 Task: Look for properties with more than 5+ garages.
Action: Mouse moved to (528, 226)
Screenshot: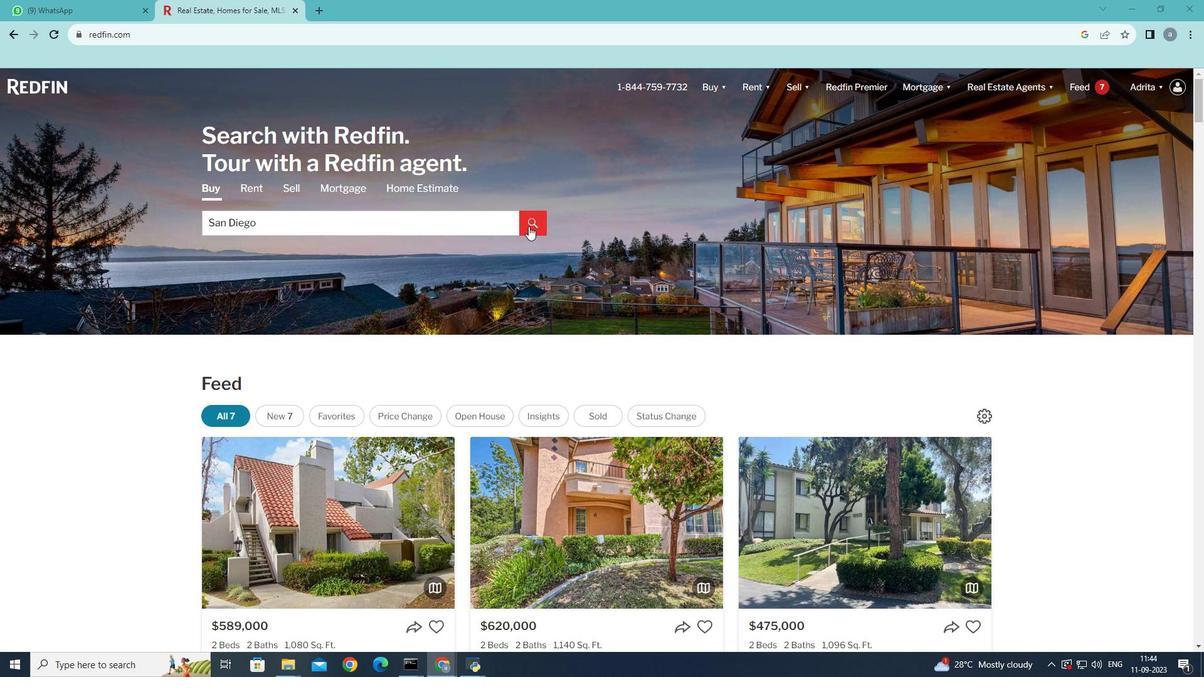 
Action: Mouse pressed left at (528, 226)
Screenshot: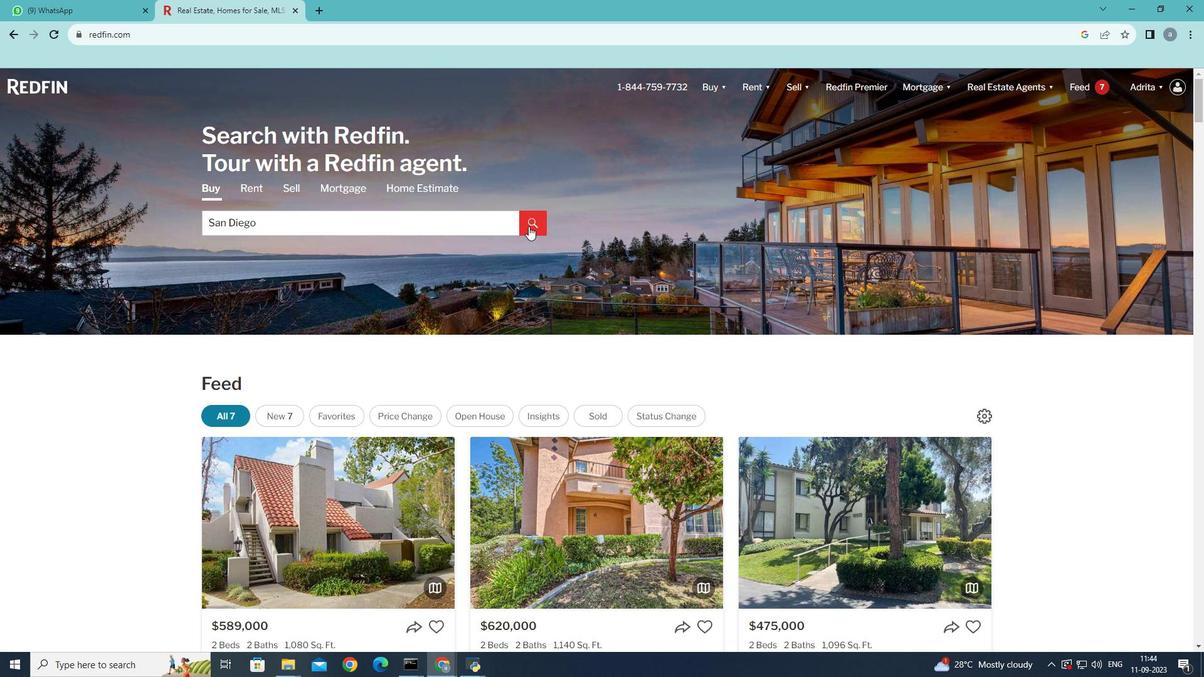 
Action: Mouse moved to (1089, 168)
Screenshot: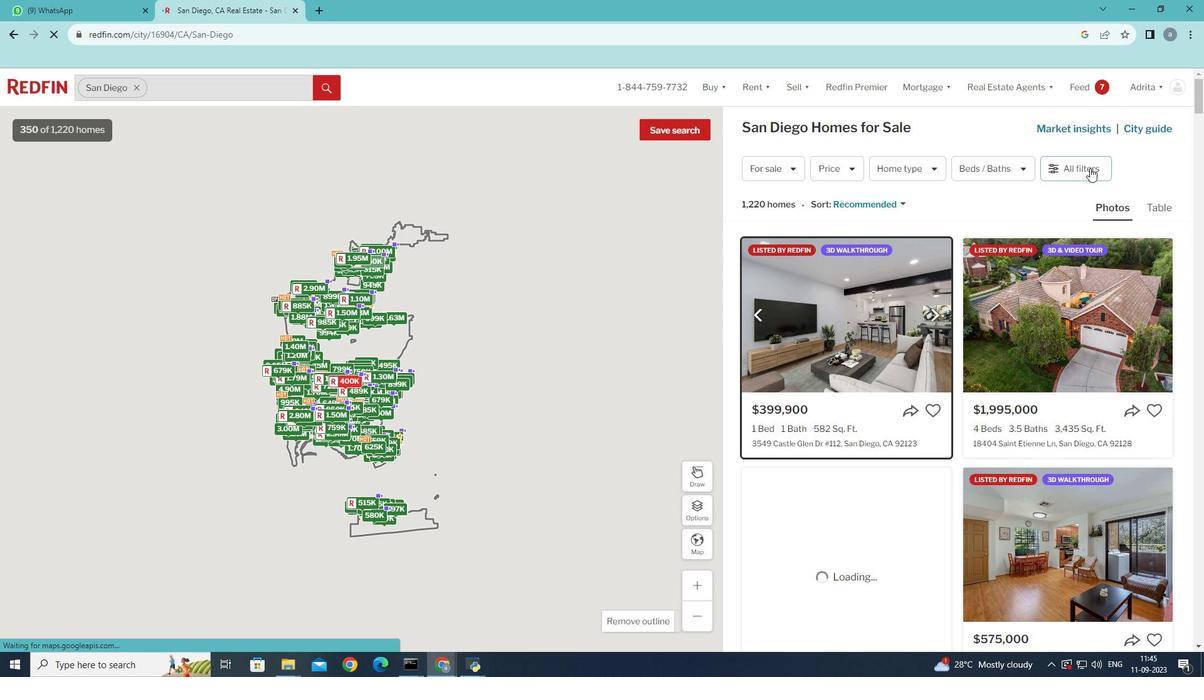 
Action: Mouse pressed left at (1089, 168)
Screenshot: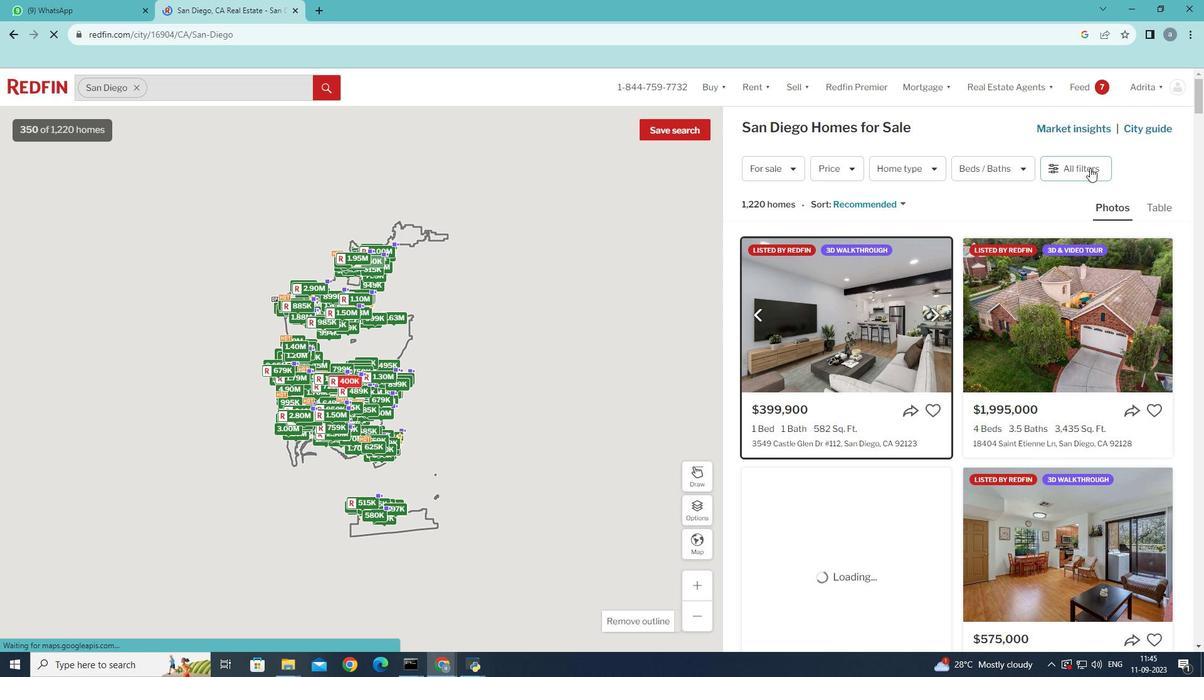 
Action: Mouse pressed left at (1089, 168)
Screenshot: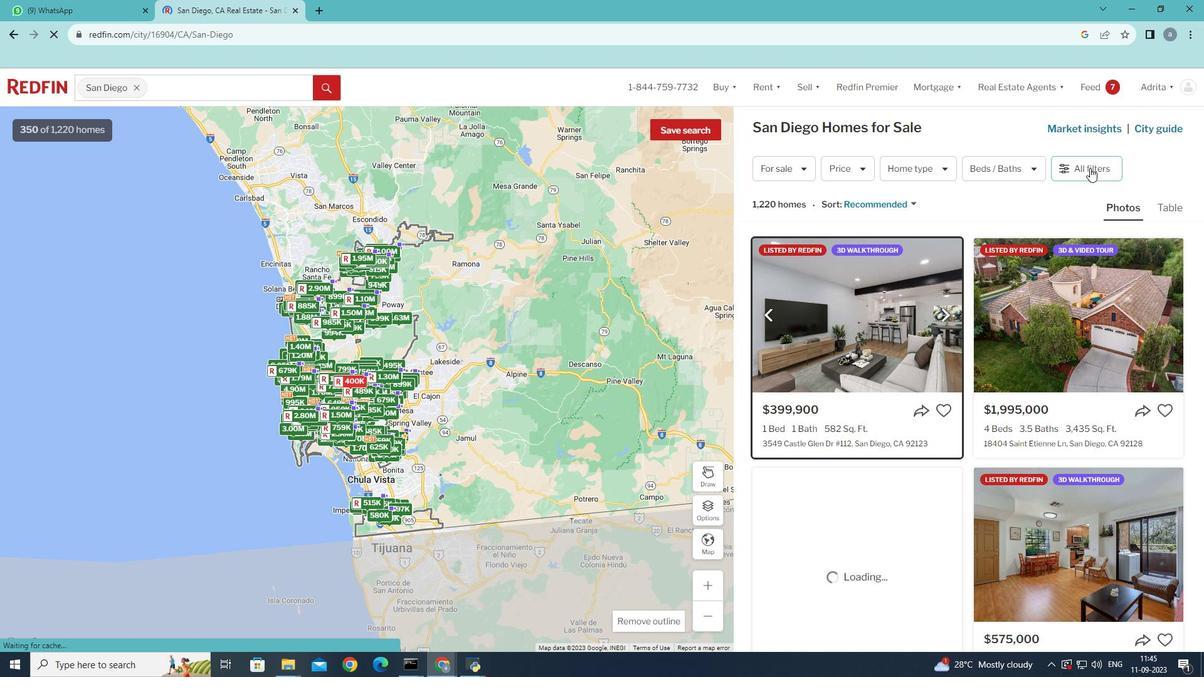 
Action: Mouse moved to (906, 114)
Screenshot: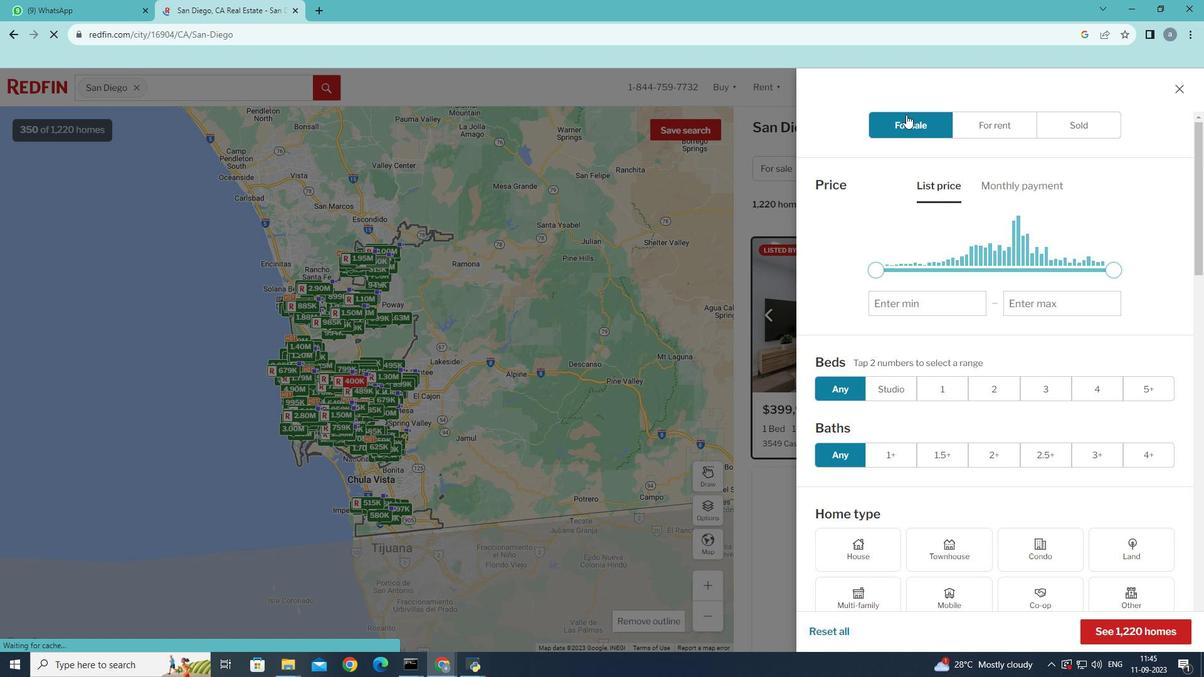 
Action: Mouse pressed left at (906, 114)
Screenshot: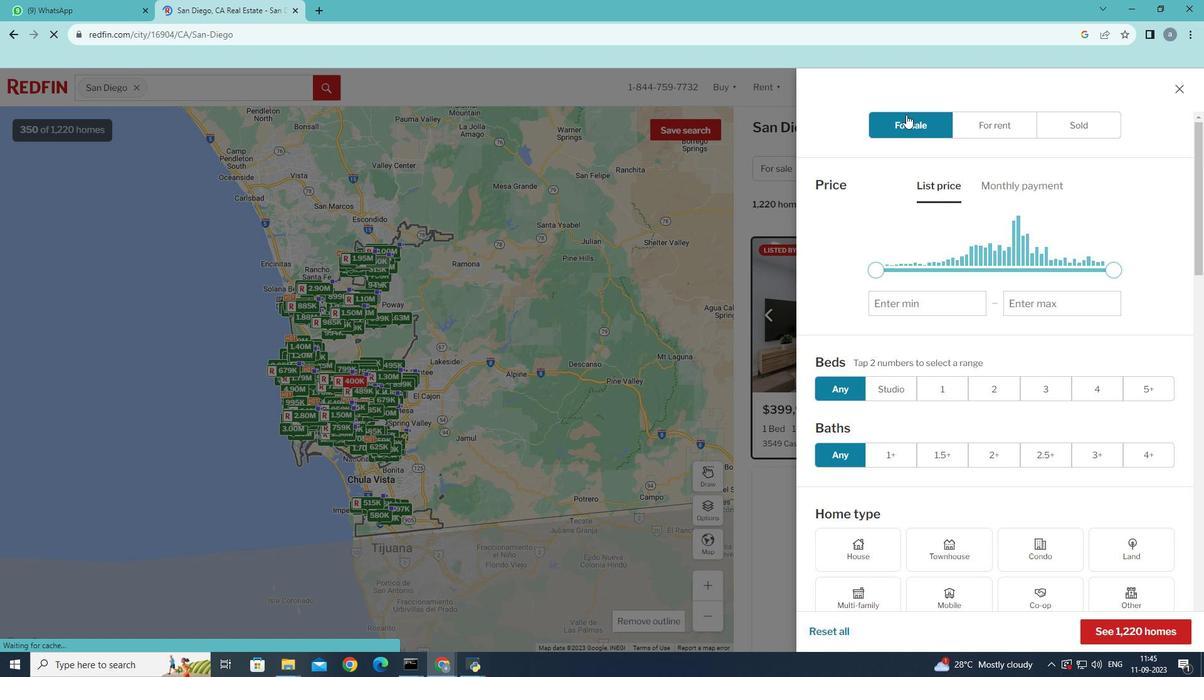 
Action: Mouse moved to (997, 257)
Screenshot: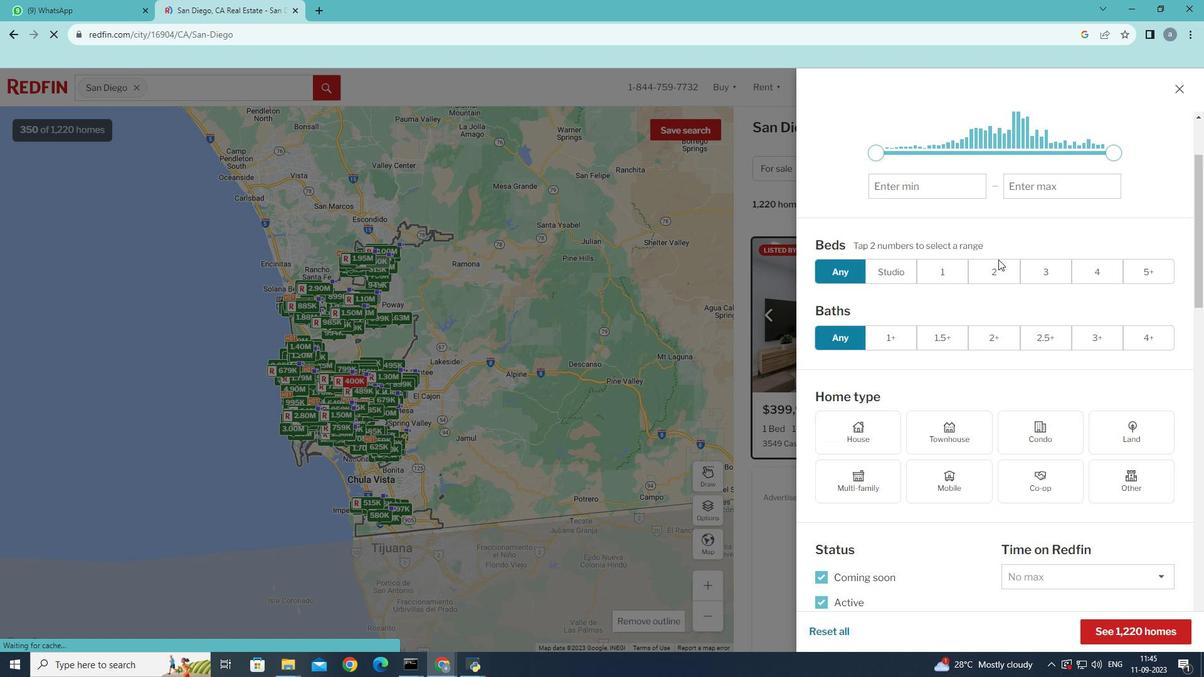 
Action: Mouse scrolled (997, 256) with delta (0, 0)
Screenshot: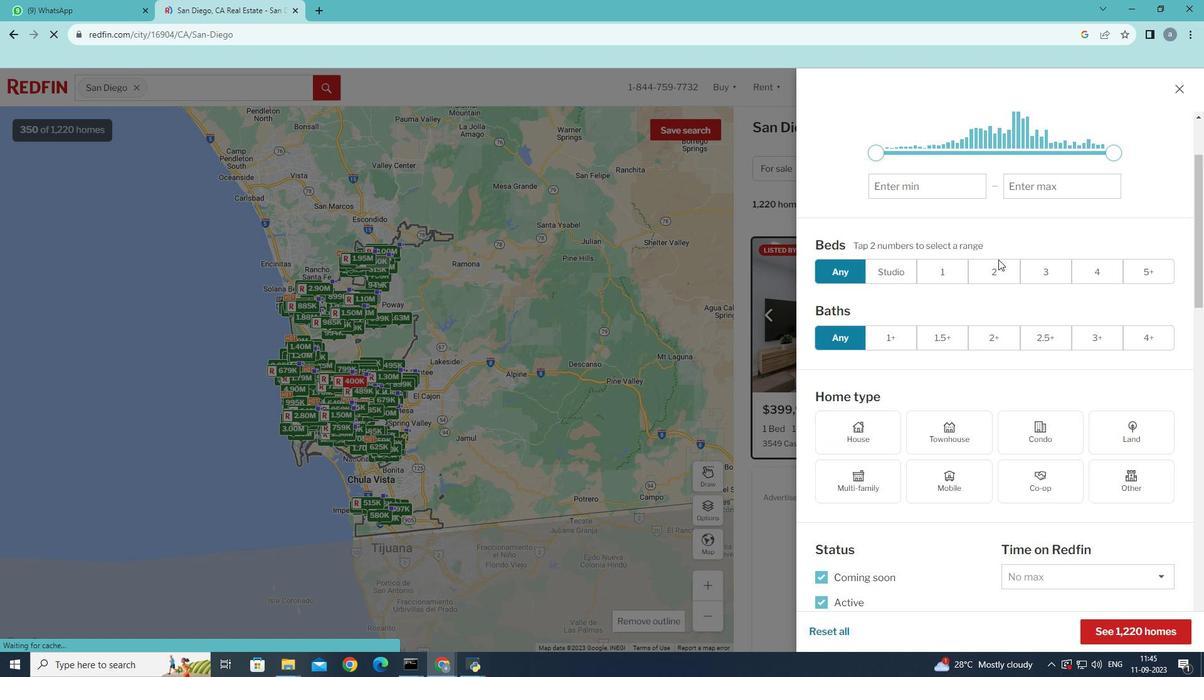 
Action: Mouse moved to (997, 258)
Screenshot: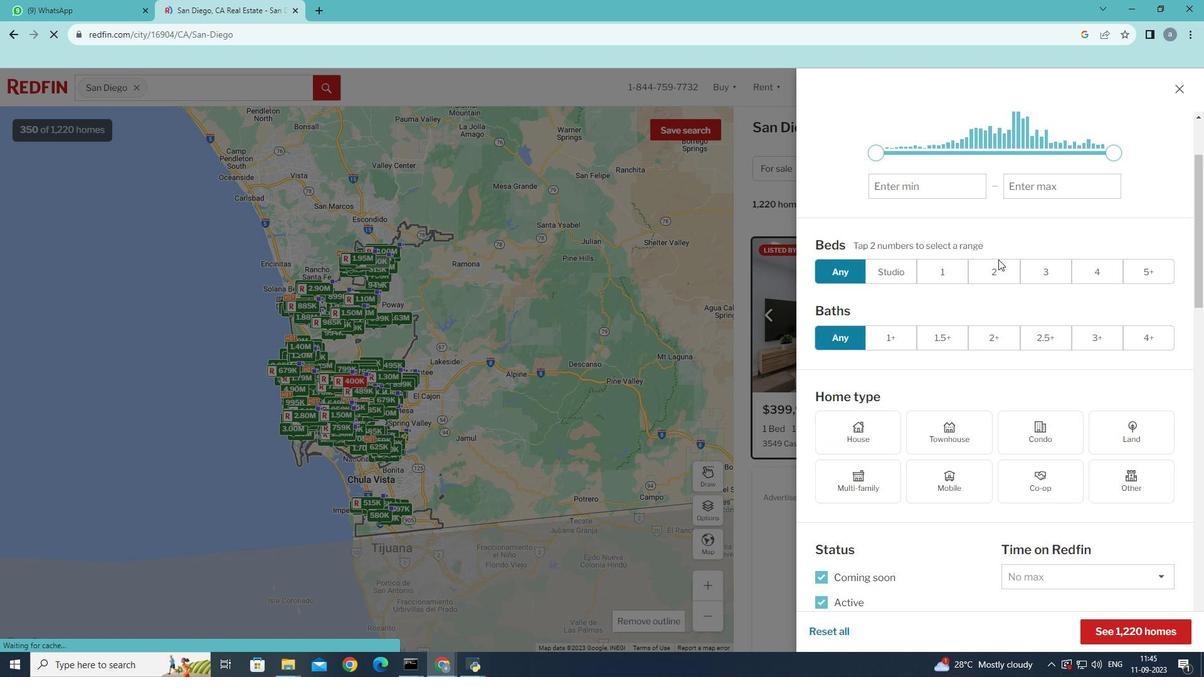 
Action: Mouse scrolled (997, 257) with delta (0, 0)
Screenshot: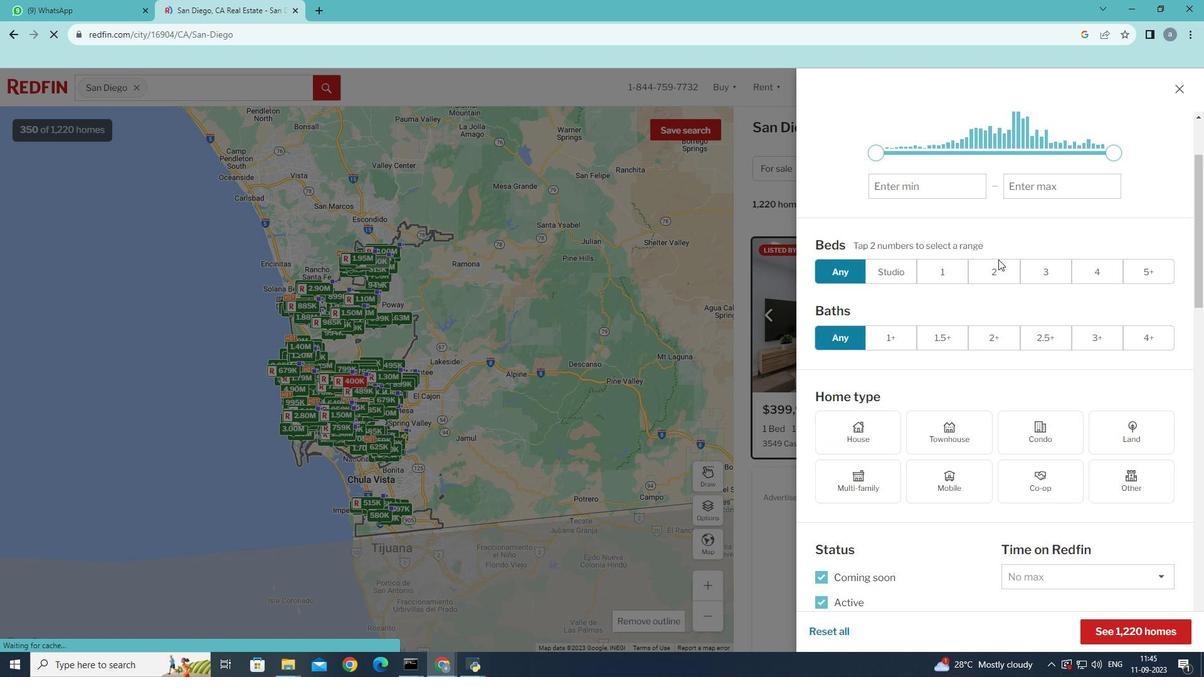 
Action: Mouse moved to (998, 259)
Screenshot: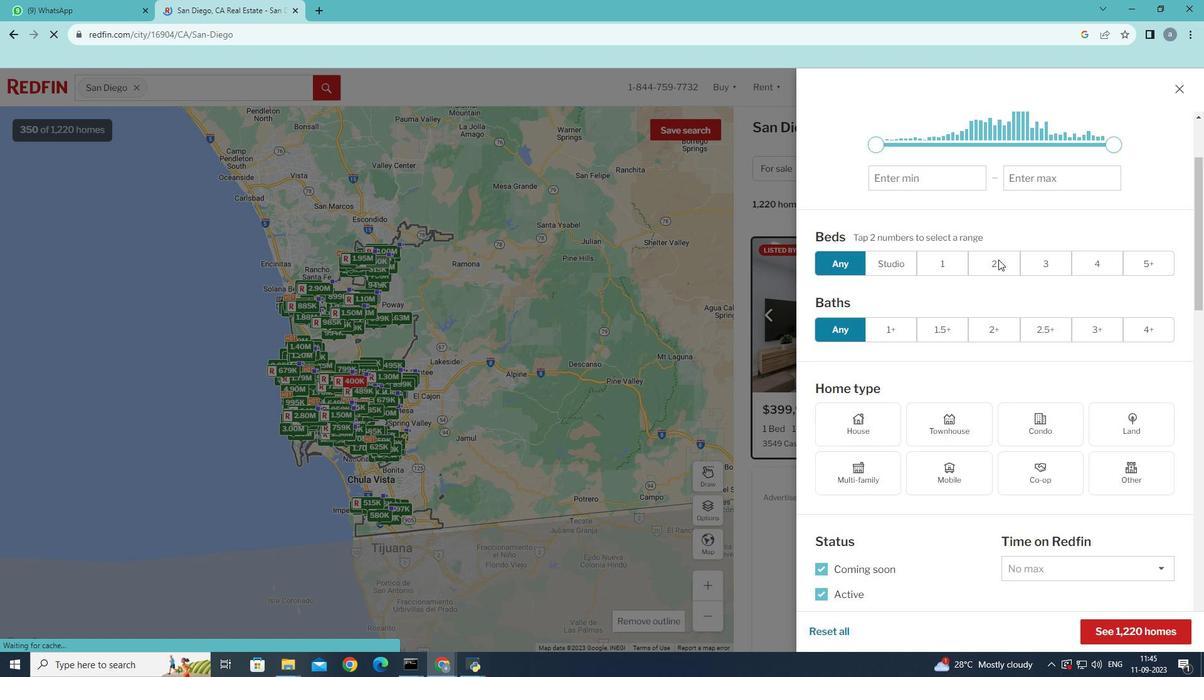 
Action: Mouse scrolled (998, 258) with delta (0, 0)
Screenshot: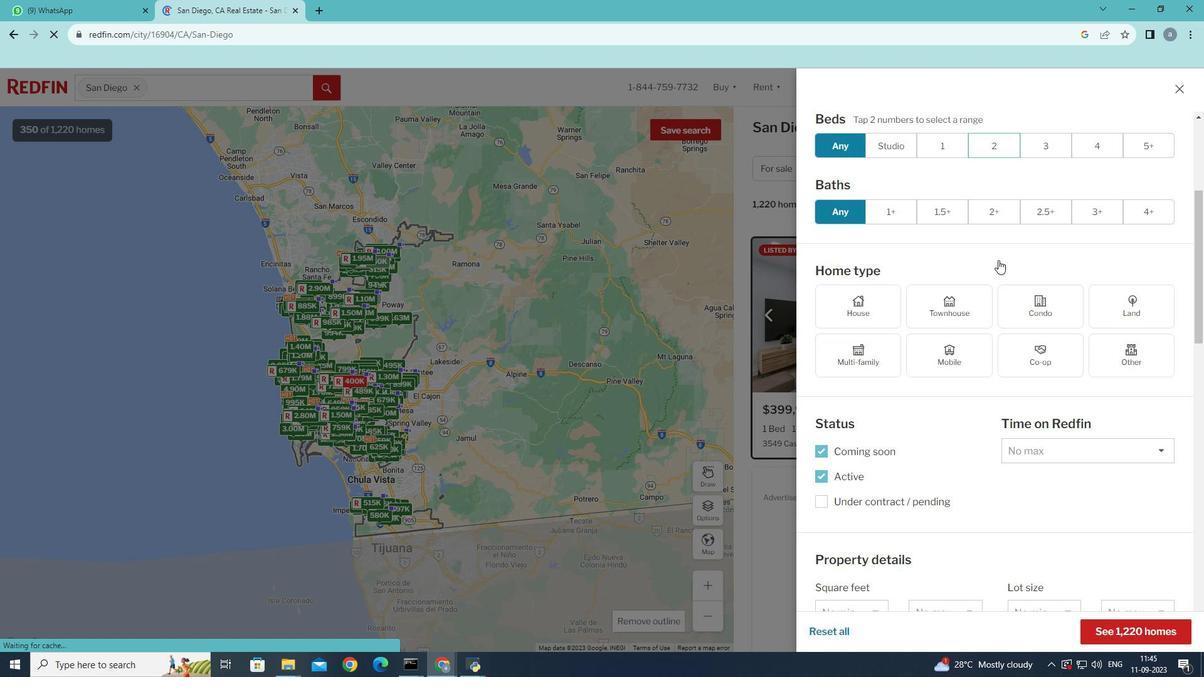 
Action: Mouse moved to (998, 260)
Screenshot: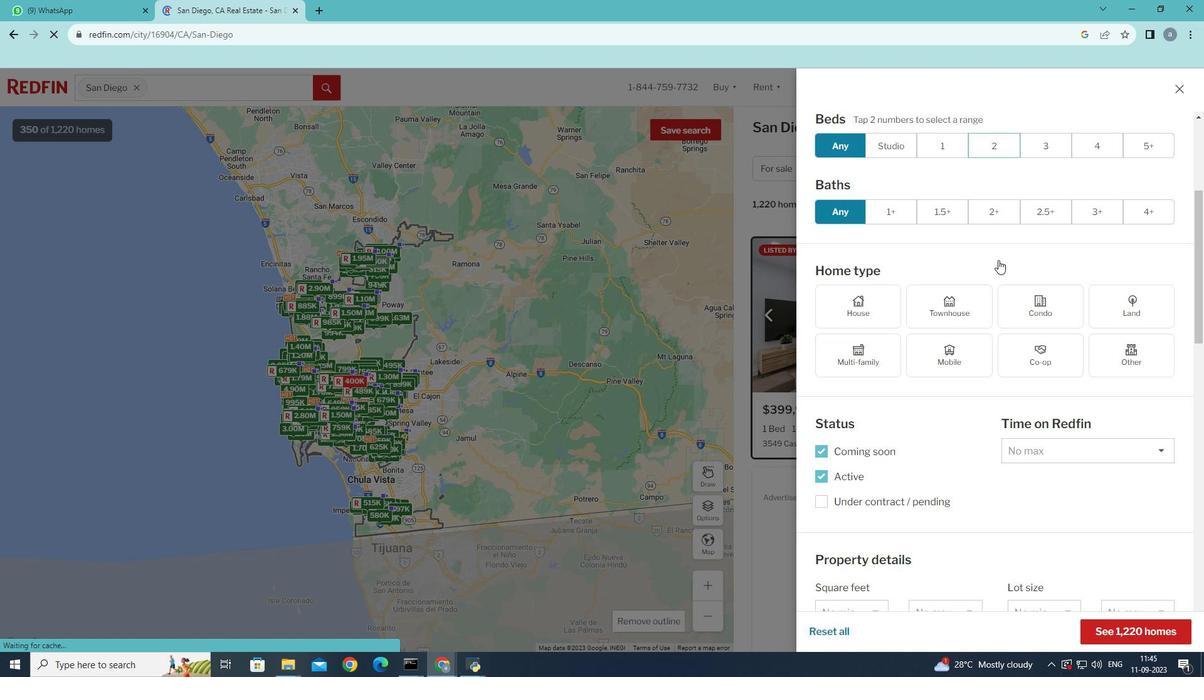 
Action: Mouse scrolled (998, 259) with delta (0, 0)
Screenshot: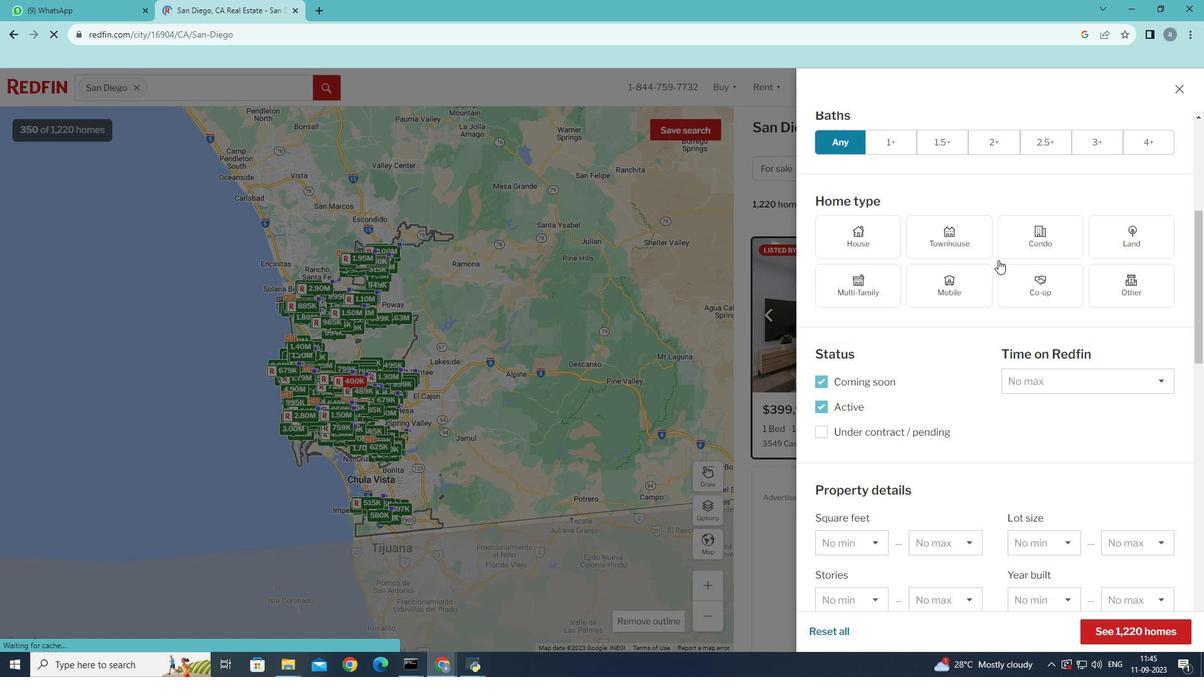
Action: Mouse scrolled (998, 259) with delta (0, 0)
Screenshot: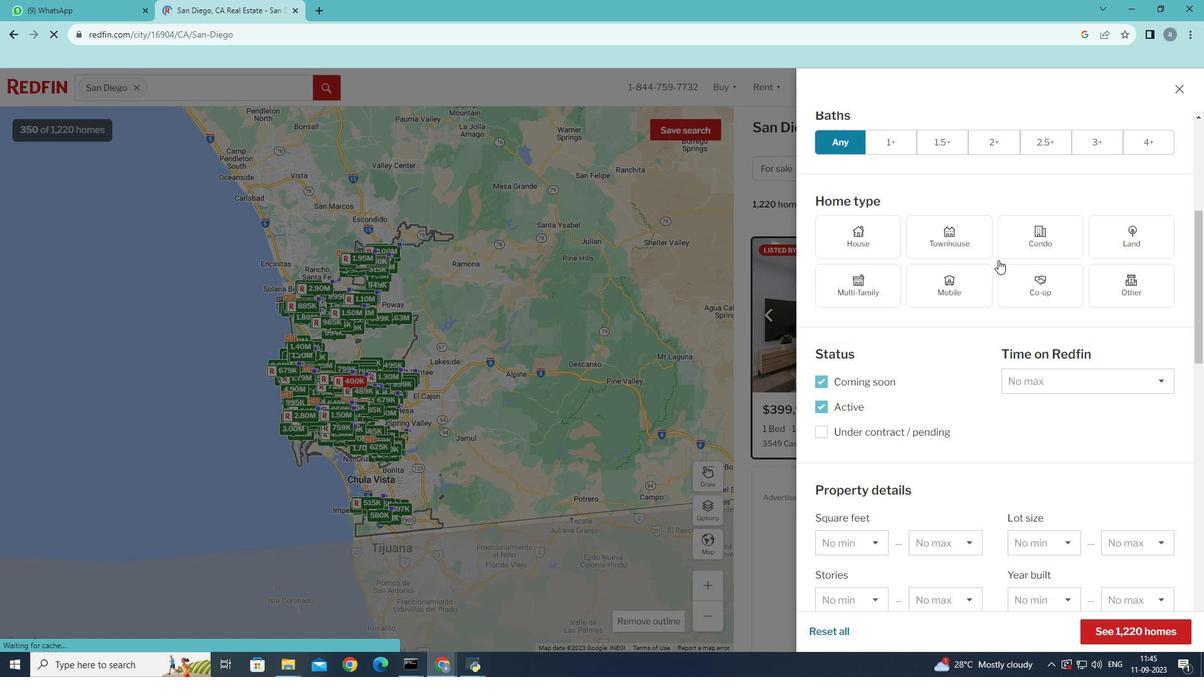 
Action: Mouse moved to (999, 261)
Screenshot: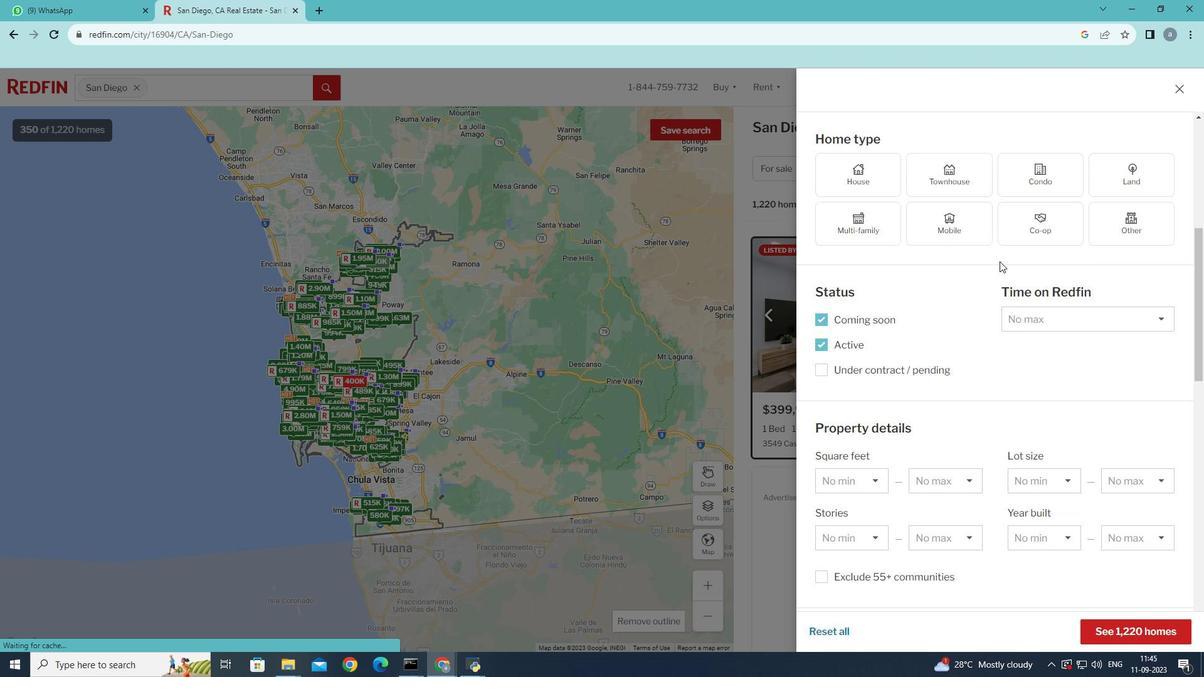 
Action: Mouse scrolled (999, 260) with delta (0, 0)
Screenshot: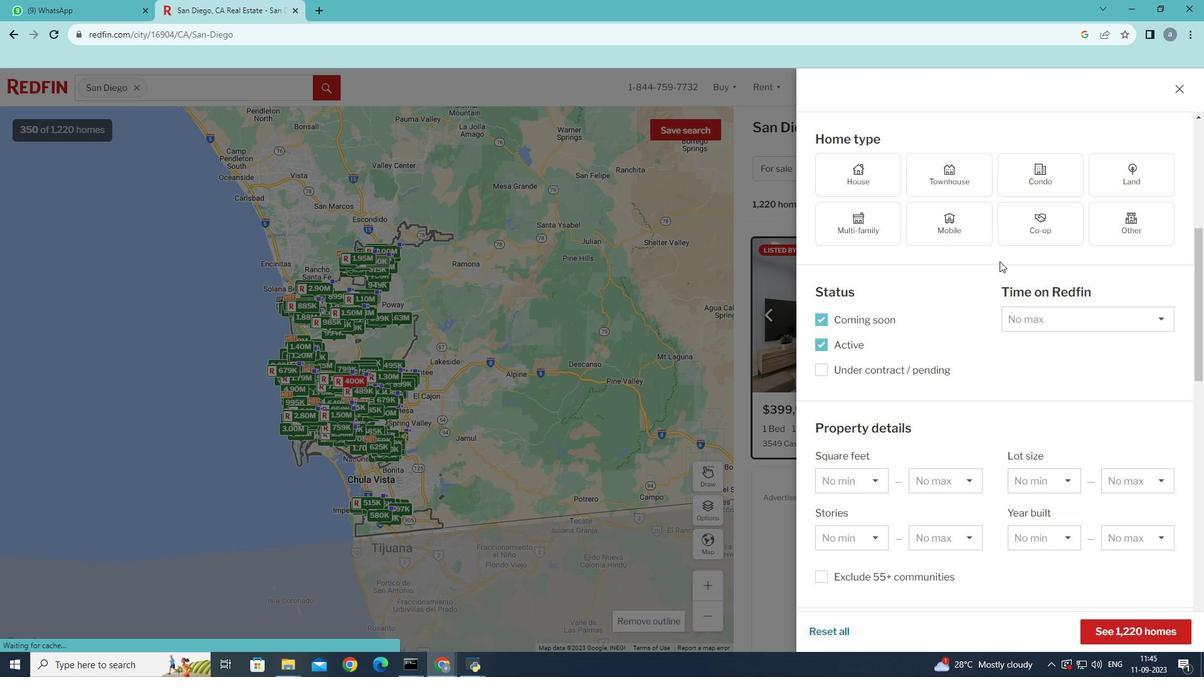 
Action: Mouse scrolled (999, 260) with delta (0, 0)
Screenshot: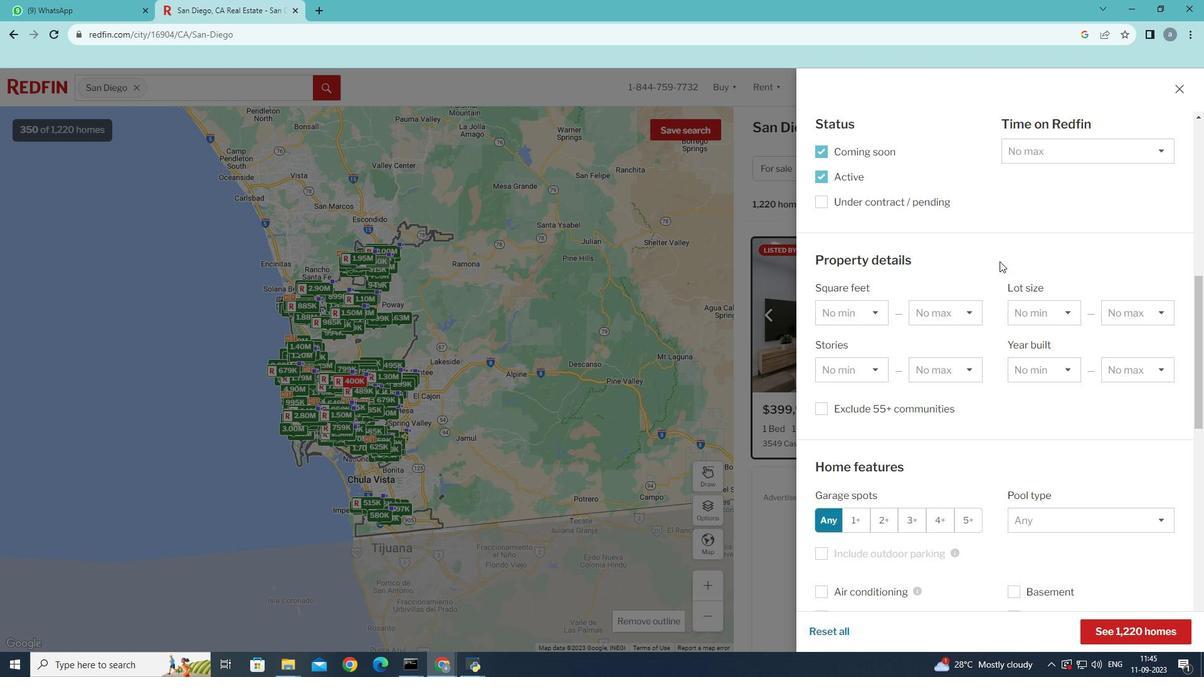 
Action: Mouse moved to (999, 261)
Screenshot: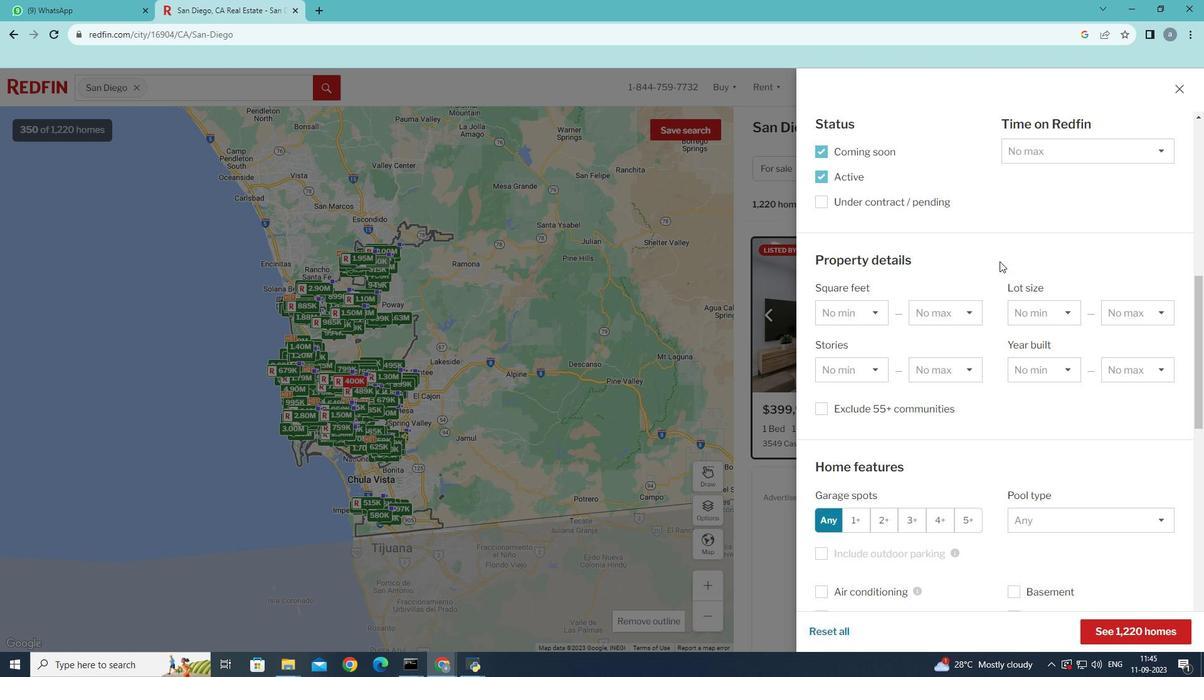 
Action: Mouse scrolled (999, 260) with delta (0, 0)
Screenshot: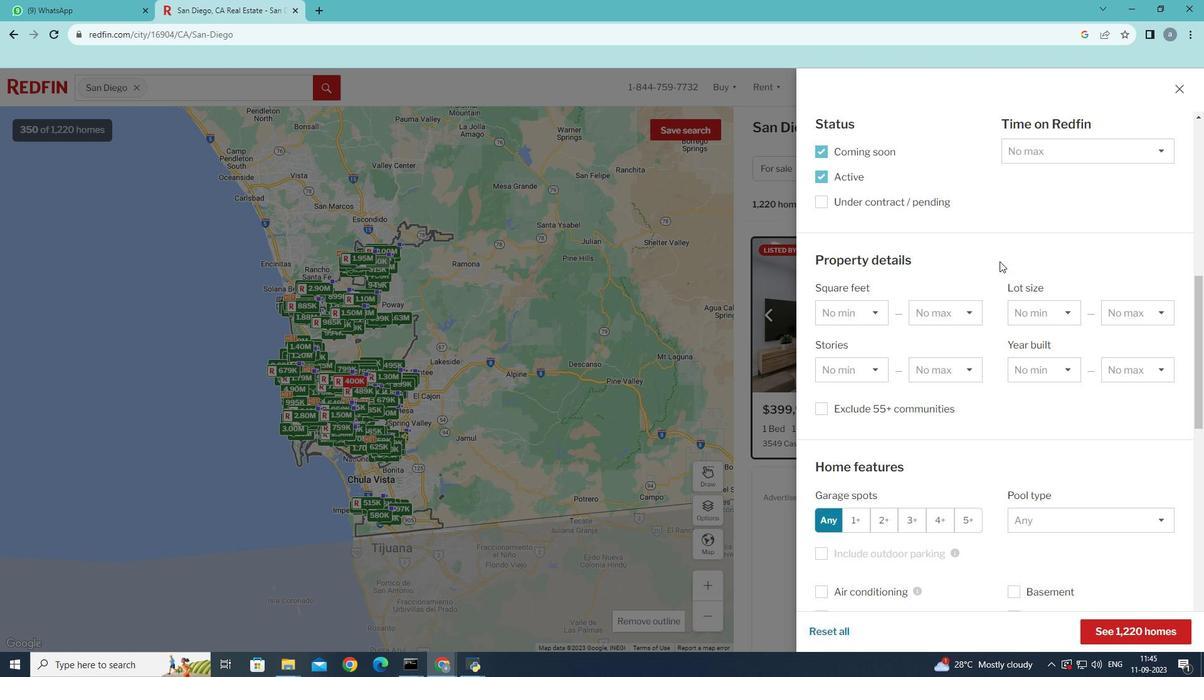 
Action: Mouse scrolled (999, 260) with delta (0, 0)
Screenshot: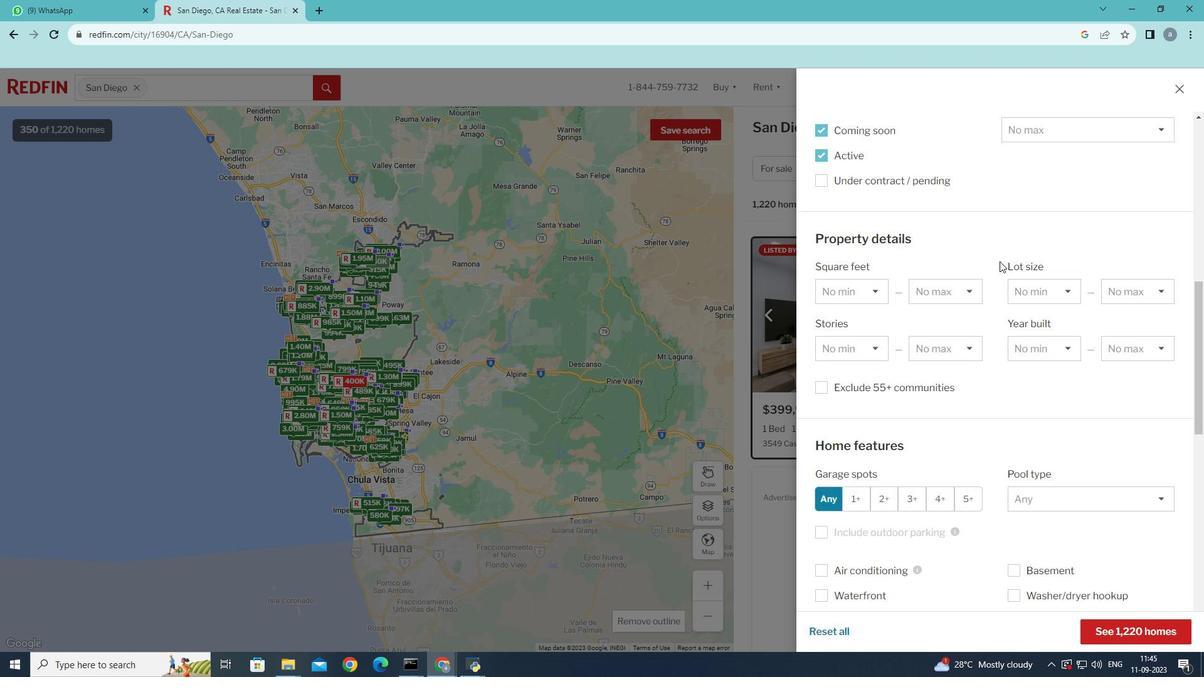 
Action: Mouse scrolled (999, 260) with delta (0, 0)
Screenshot: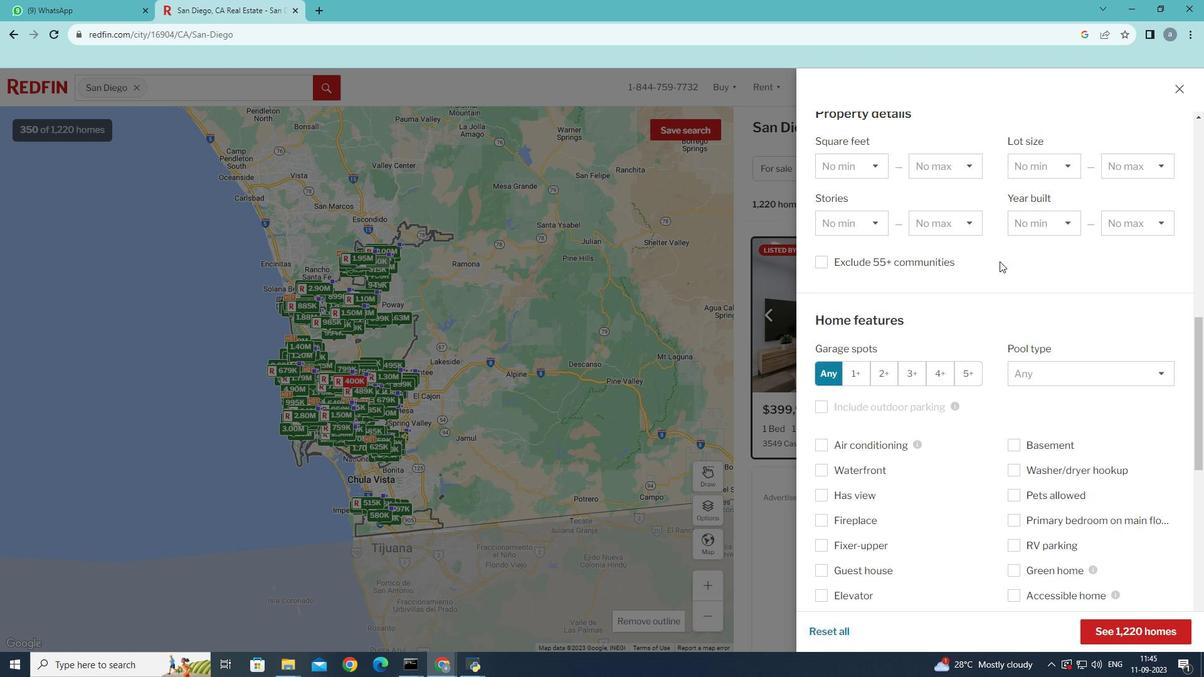 
Action: Mouse scrolled (999, 260) with delta (0, 0)
Screenshot: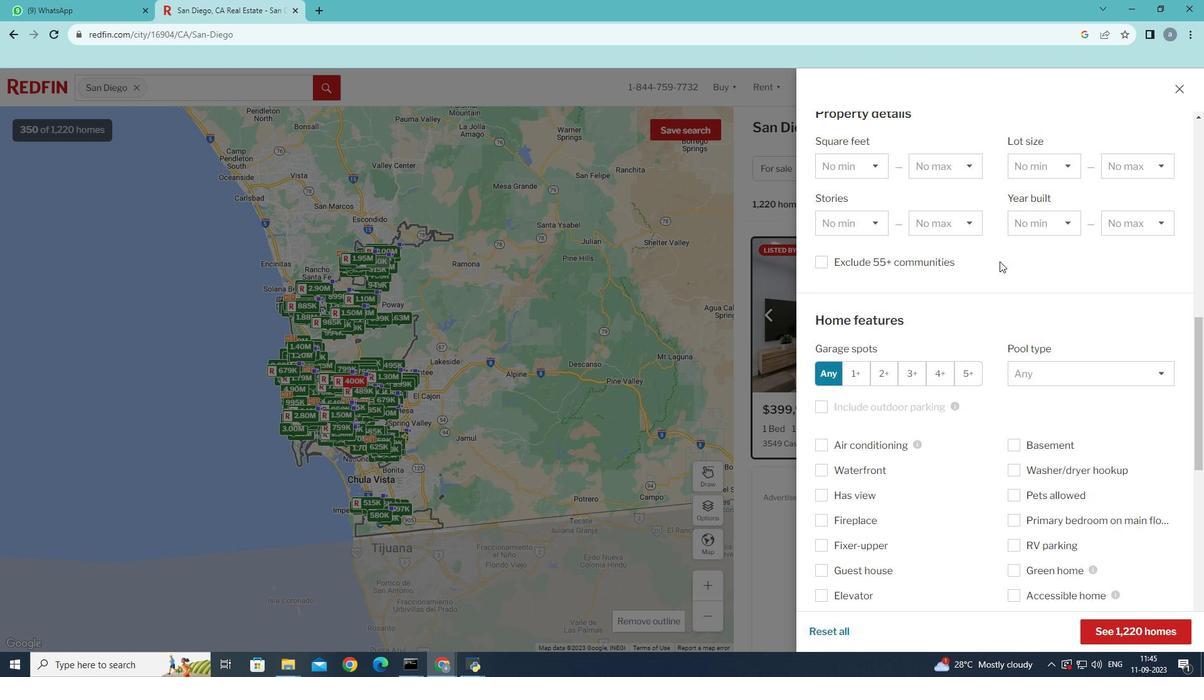 
Action: Mouse moved to (970, 369)
Screenshot: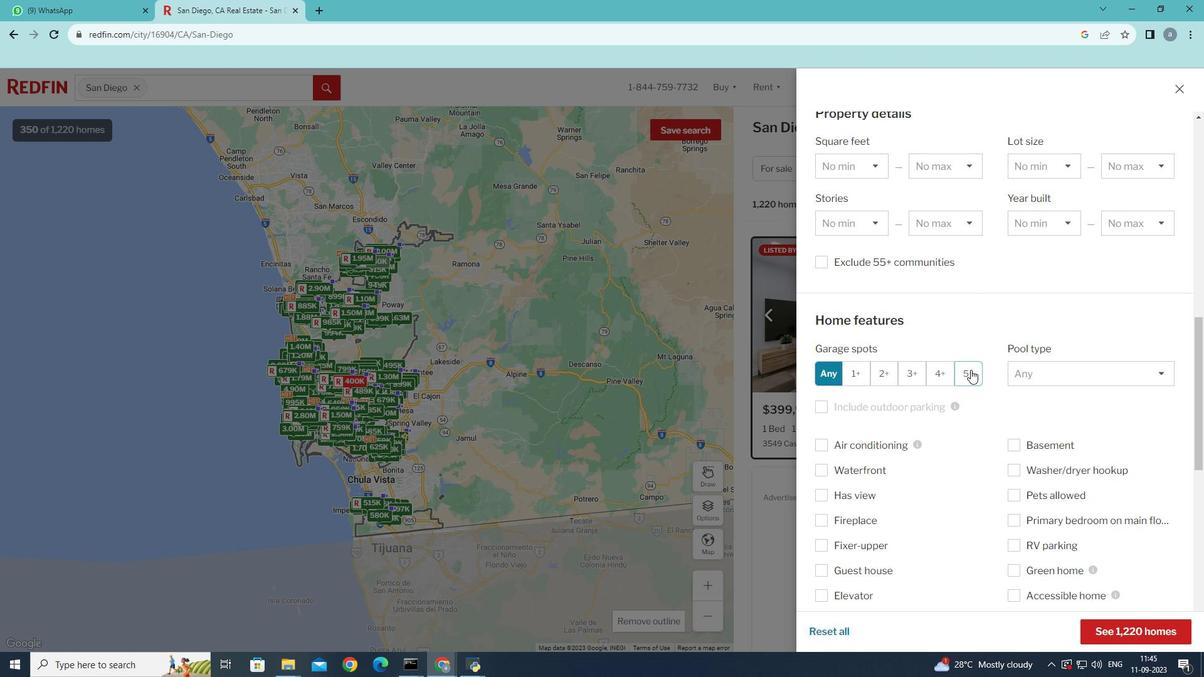 
Action: Mouse pressed left at (970, 369)
Screenshot: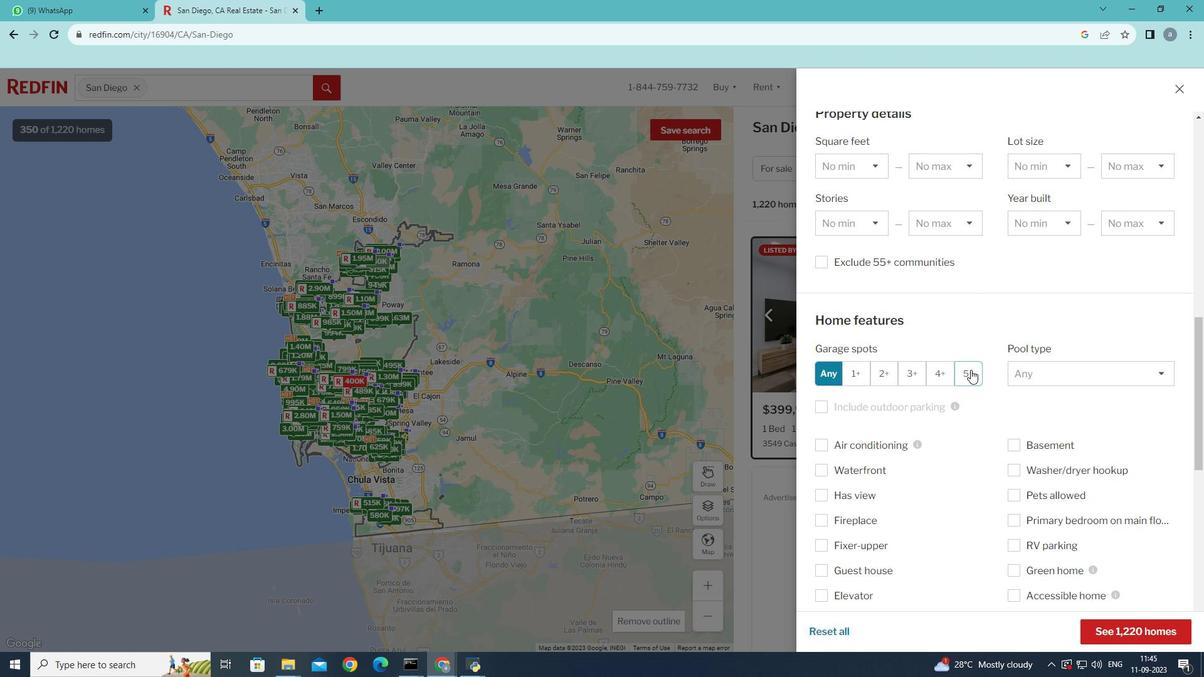 
Action: Mouse moved to (1128, 631)
Screenshot: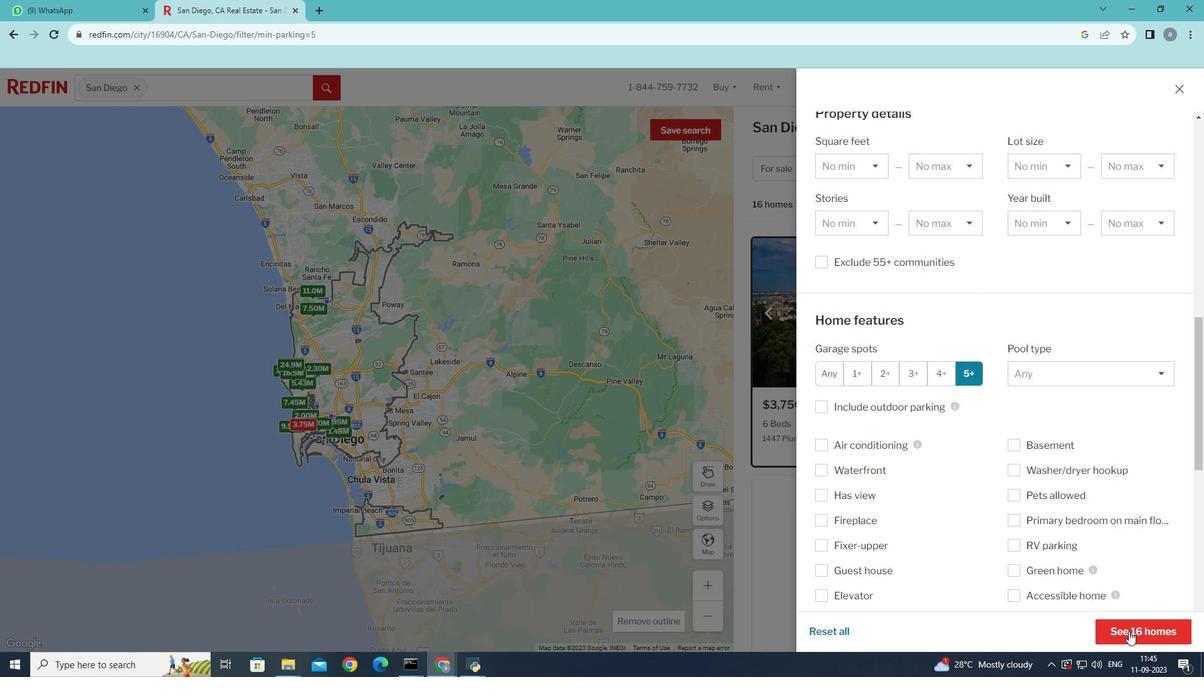 
Action: Mouse pressed left at (1128, 631)
Screenshot: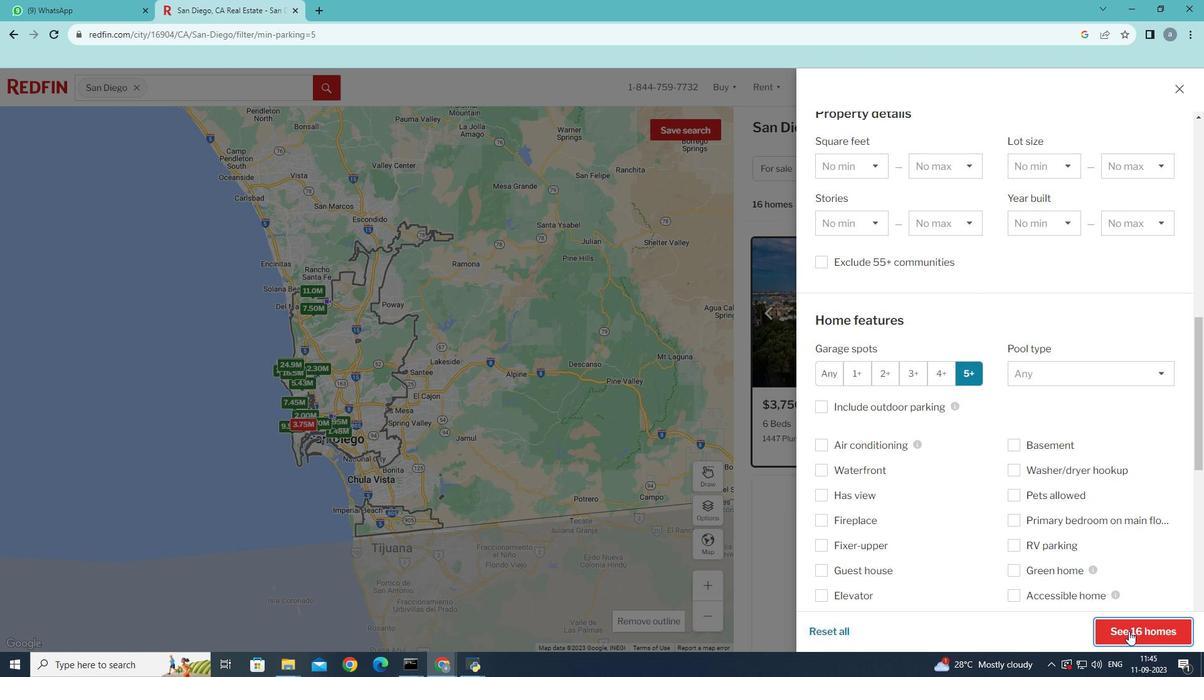 
Action: Mouse moved to (1165, 540)
Screenshot: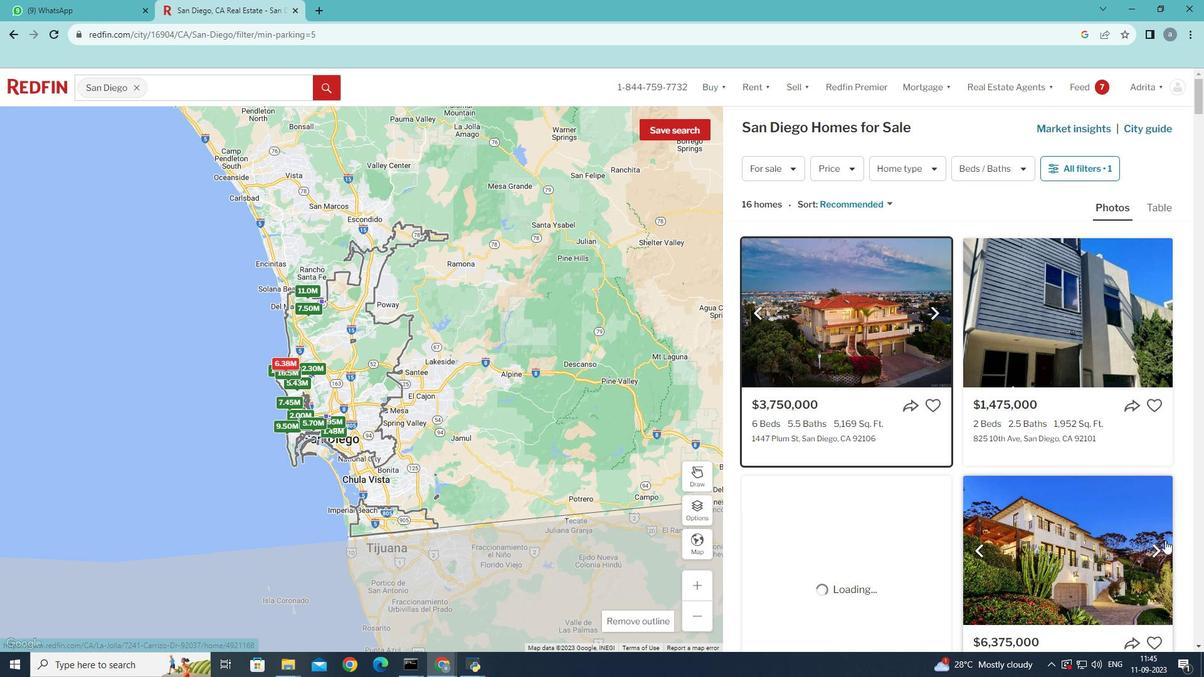 
